 Task: Sort the site data and permissions by most visited.
Action: Mouse moved to (969, 23)
Screenshot: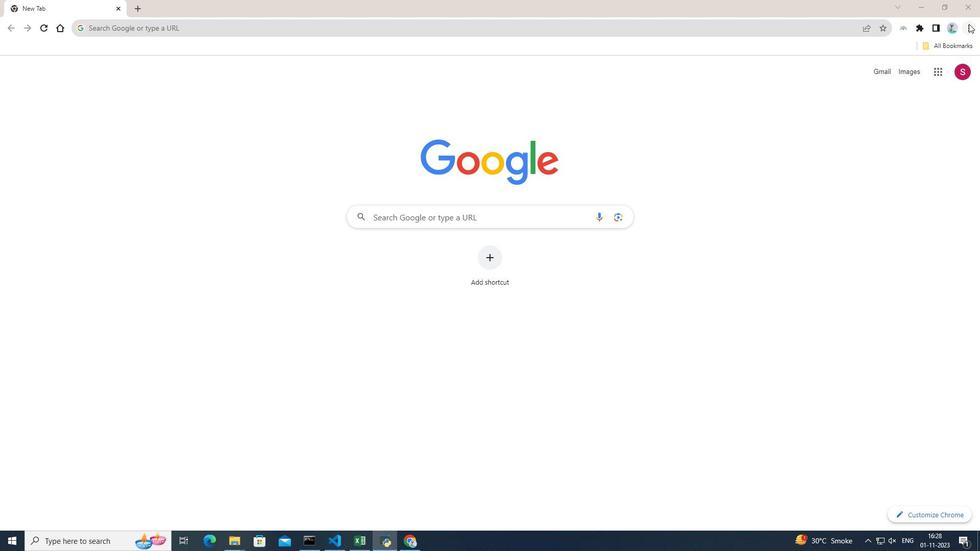 
Action: Mouse pressed left at (969, 23)
Screenshot: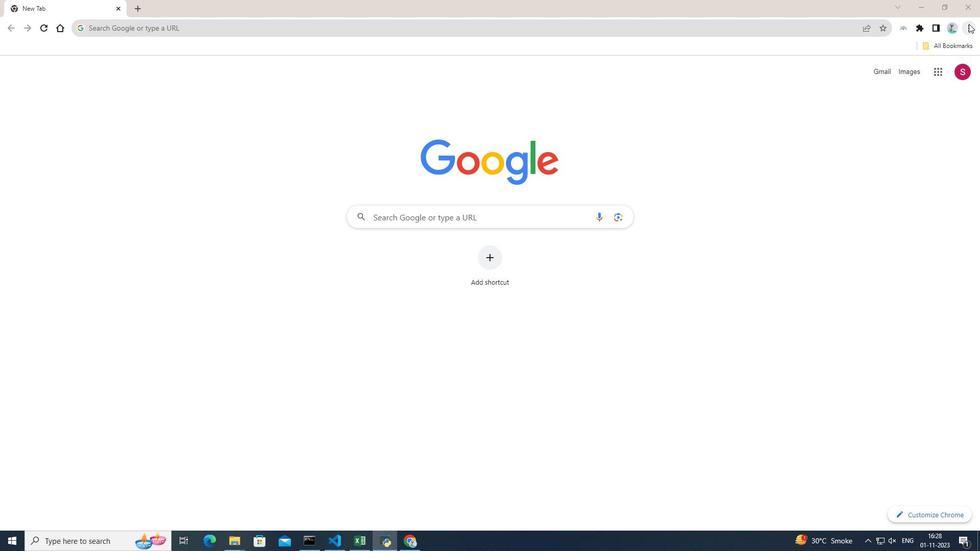 
Action: Mouse moved to (868, 215)
Screenshot: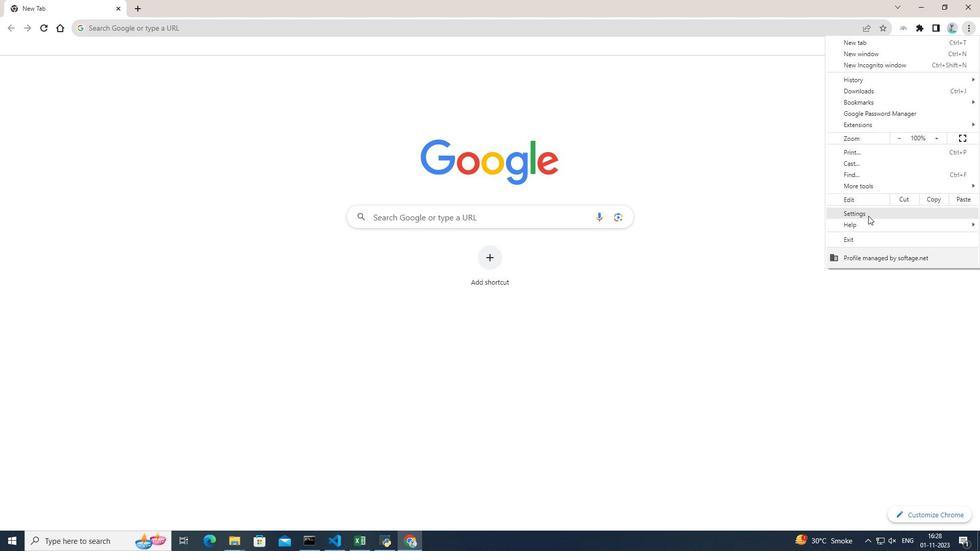 
Action: Mouse pressed left at (868, 215)
Screenshot: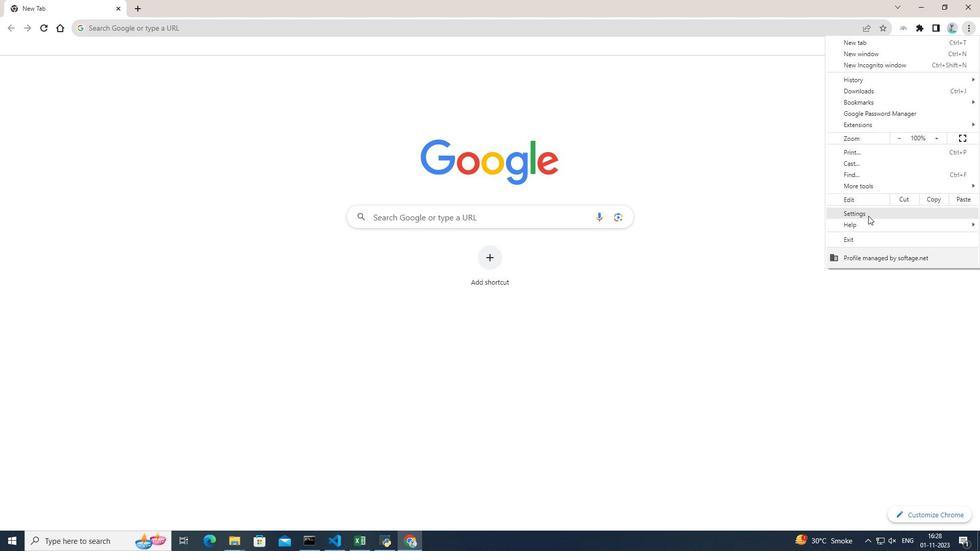 
Action: Mouse moved to (109, 118)
Screenshot: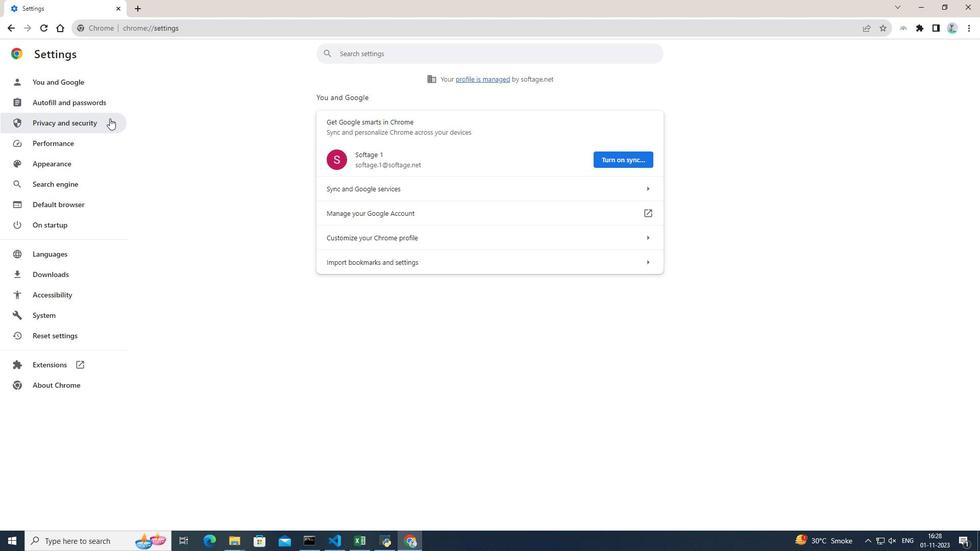 
Action: Mouse pressed left at (109, 118)
Screenshot: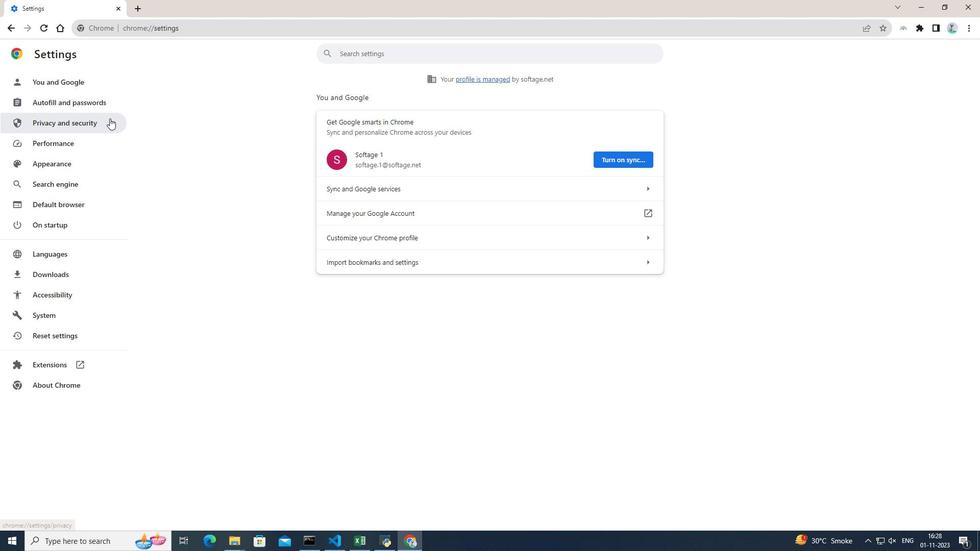 
Action: Mouse moved to (641, 235)
Screenshot: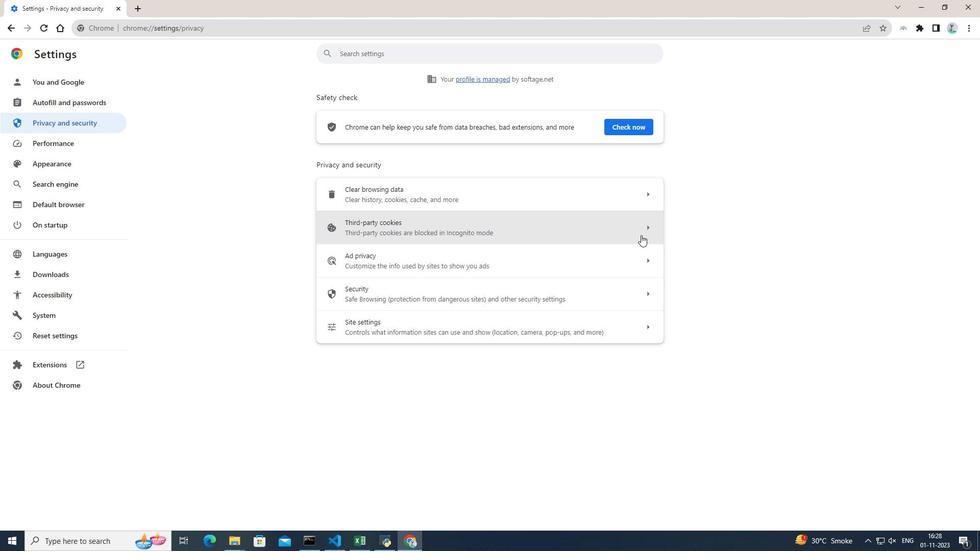 
Action: Mouse pressed left at (641, 235)
Screenshot: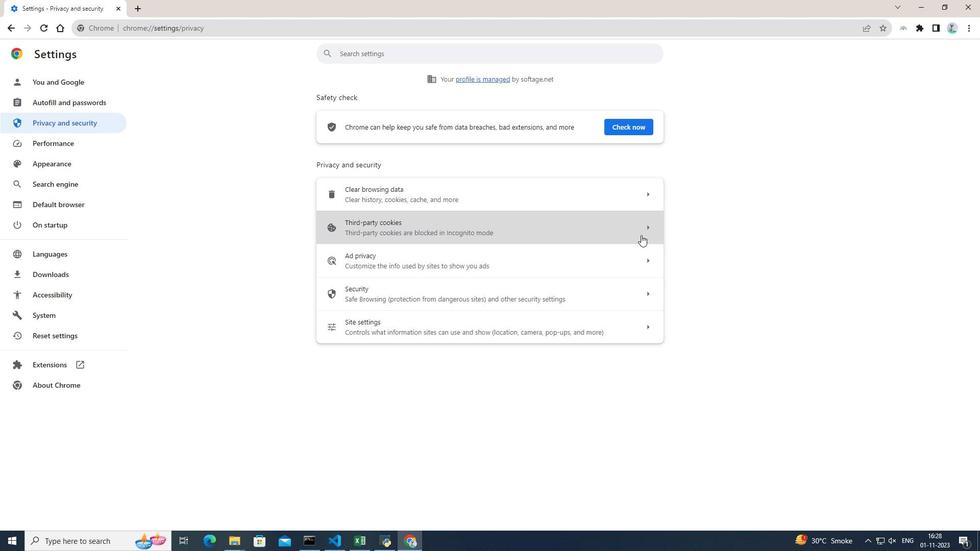 
Action: Mouse moved to (767, 369)
Screenshot: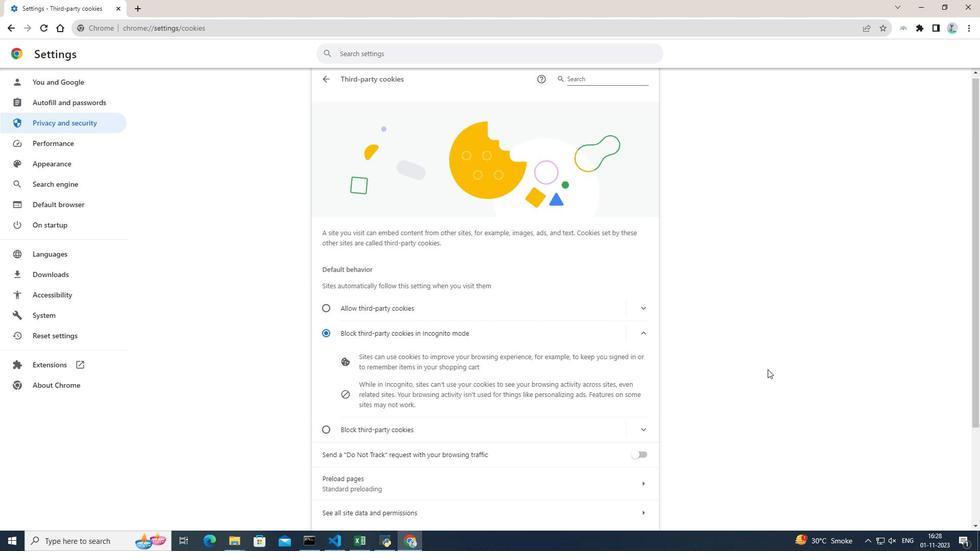 
Action: Mouse scrolled (767, 369) with delta (0, 0)
Screenshot: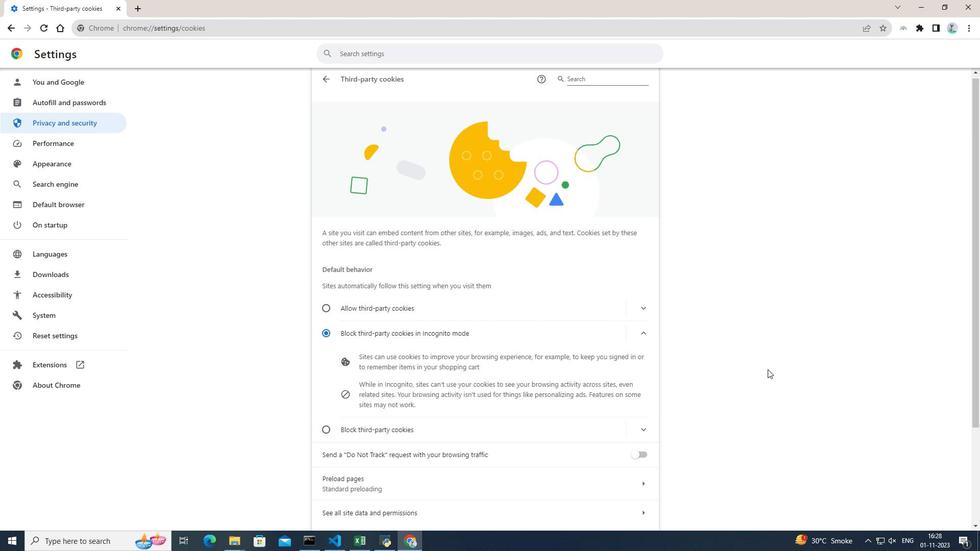 
Action: Mouse scrolled (767, 369) with delta (0, 0)
Screenshot: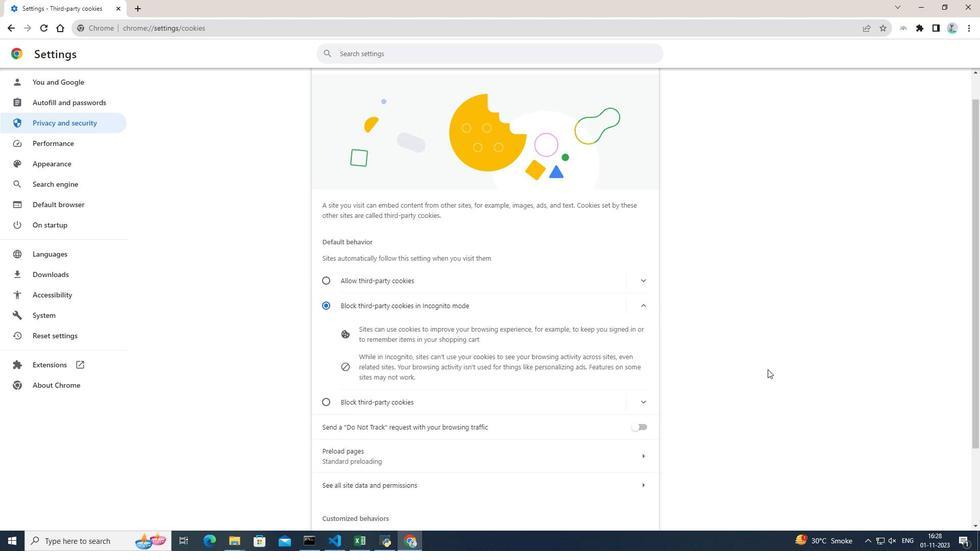 
Action: Mouse scrolled (767, 369) with delta (0, 0)
Screenshot: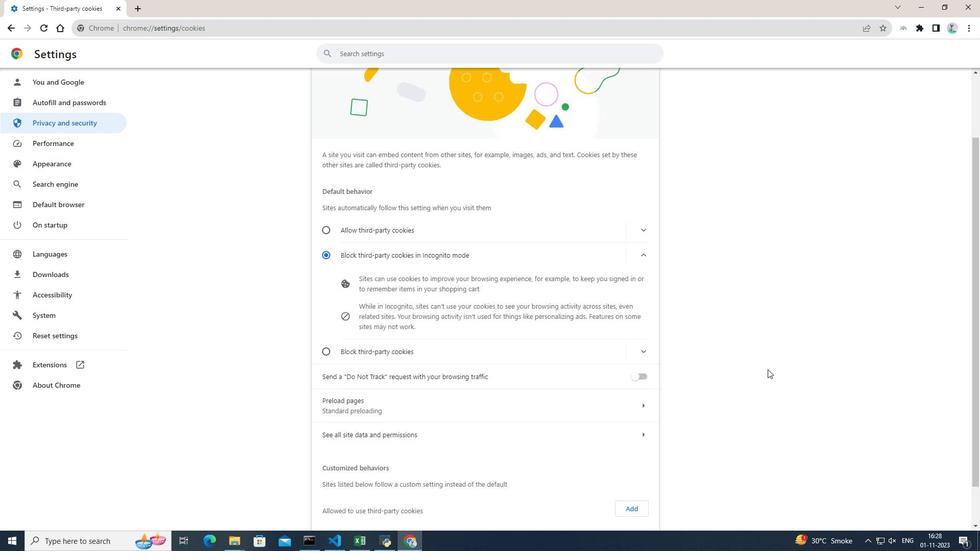 
Action: Mouse scrolled (767, 369) with delta (0, 0)
Screenshot: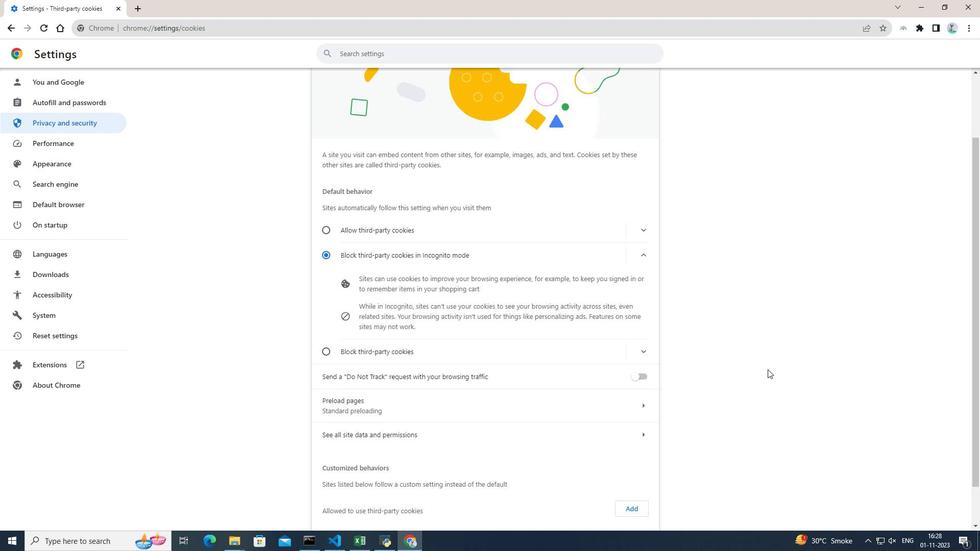 
Action: Mouse moved to (583, 382)
Screenshot: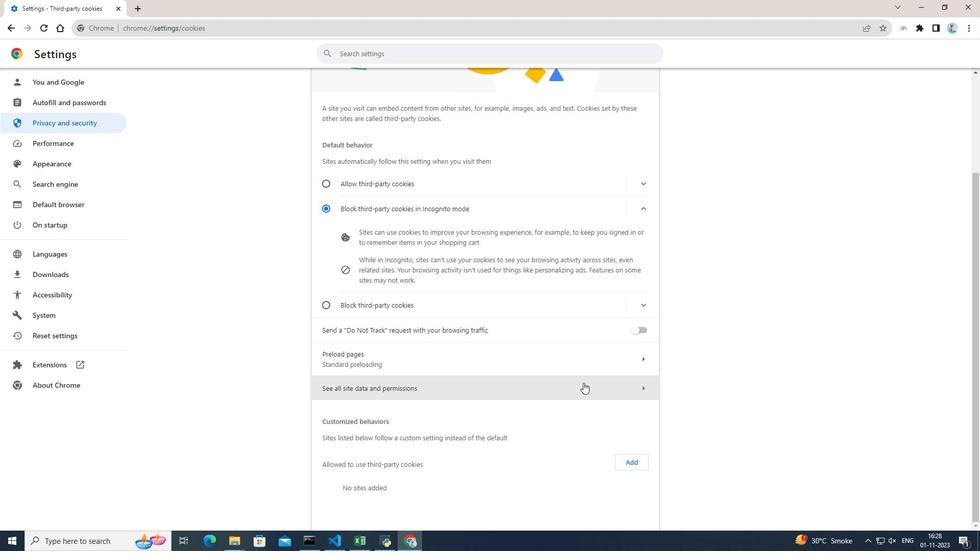 
Action: Mouse pressed left at (583, 382)
Screenshot: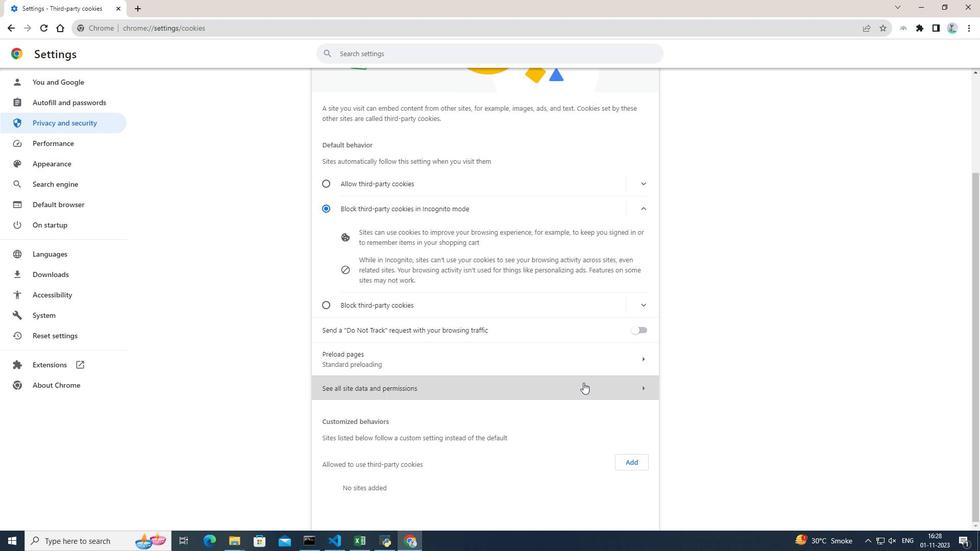 
Action: Mouse pressed left at (583, 382)
Screenshot: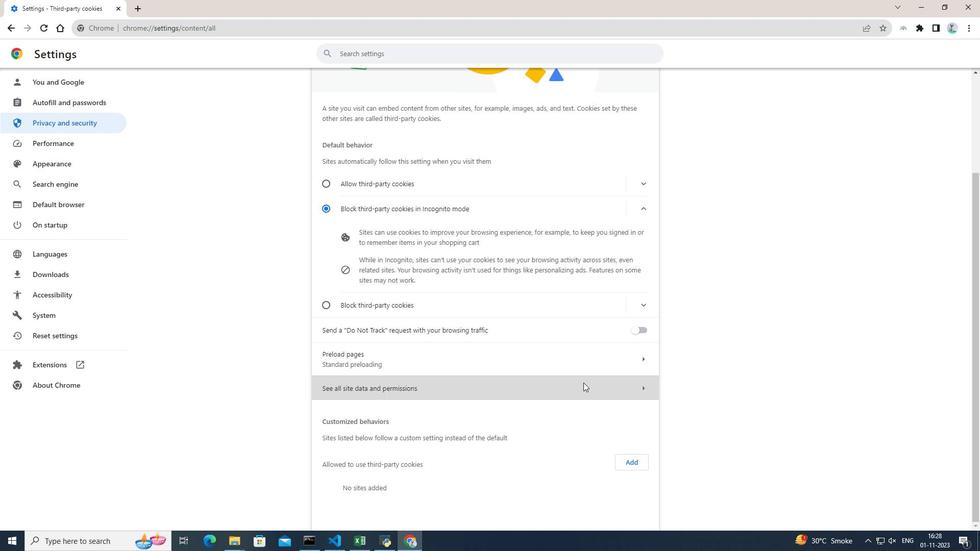
Action: Mouse moved to (445, 108)
Screenshot: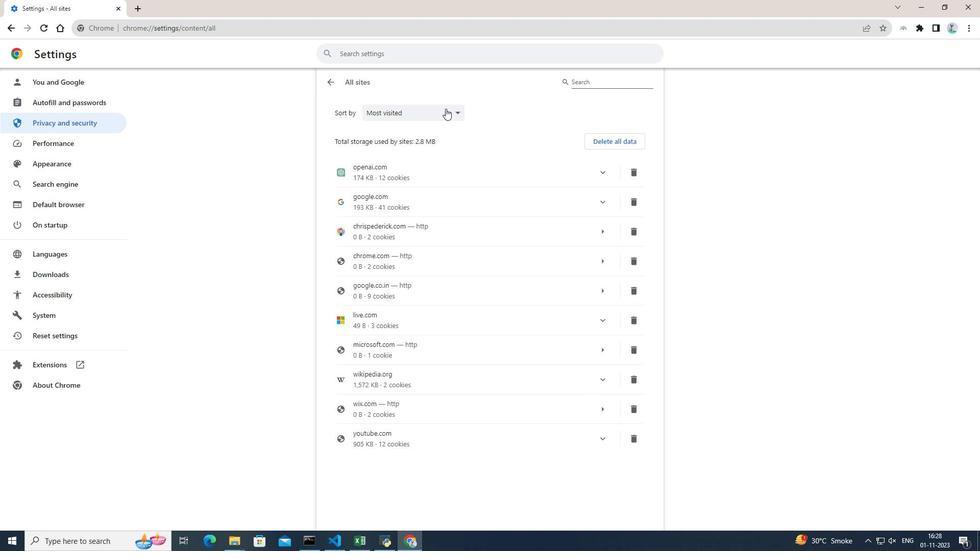 
Action: Mouse pressed left at (445, 108)
Screenshot: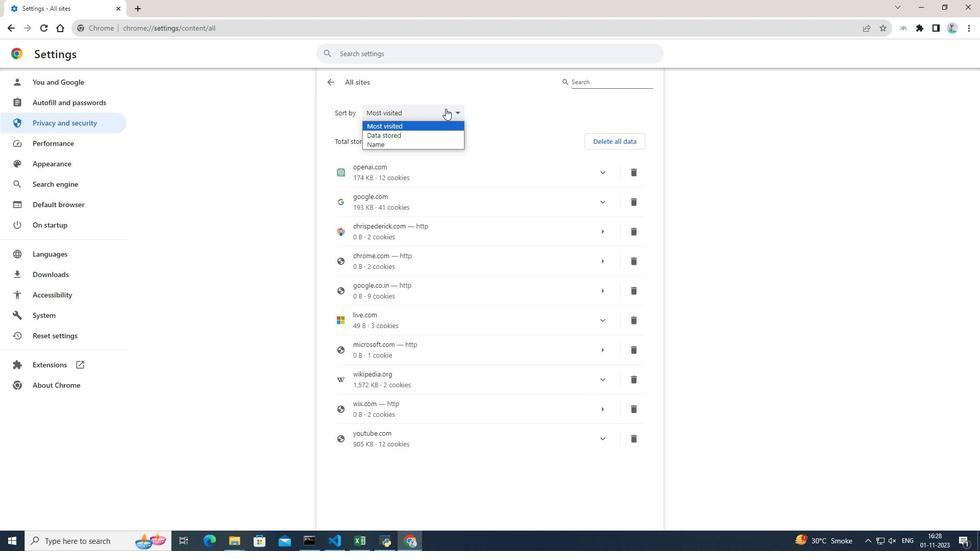 
Action: Mouse moved to (419, 126)
Screenshot: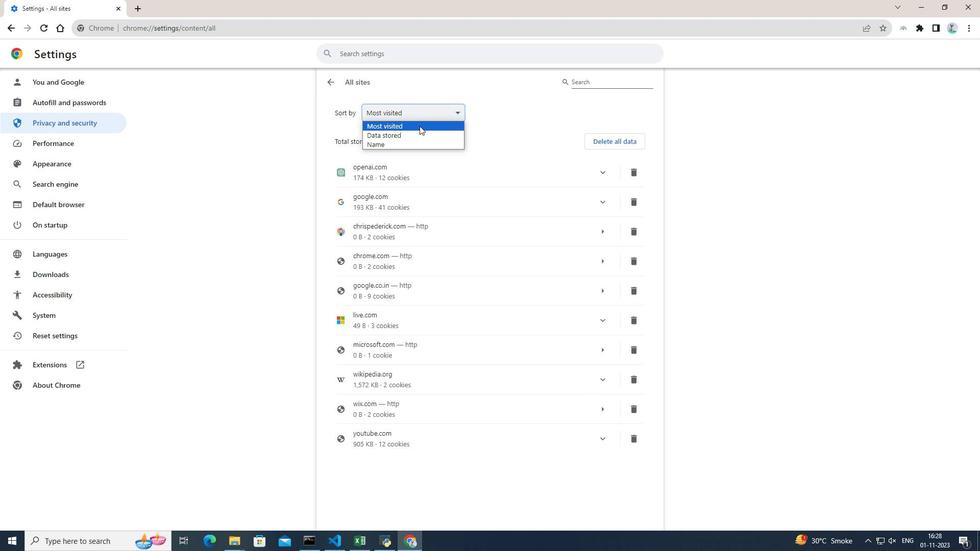 
Action: Mouse pressed left at (419, 126)
Screenshot: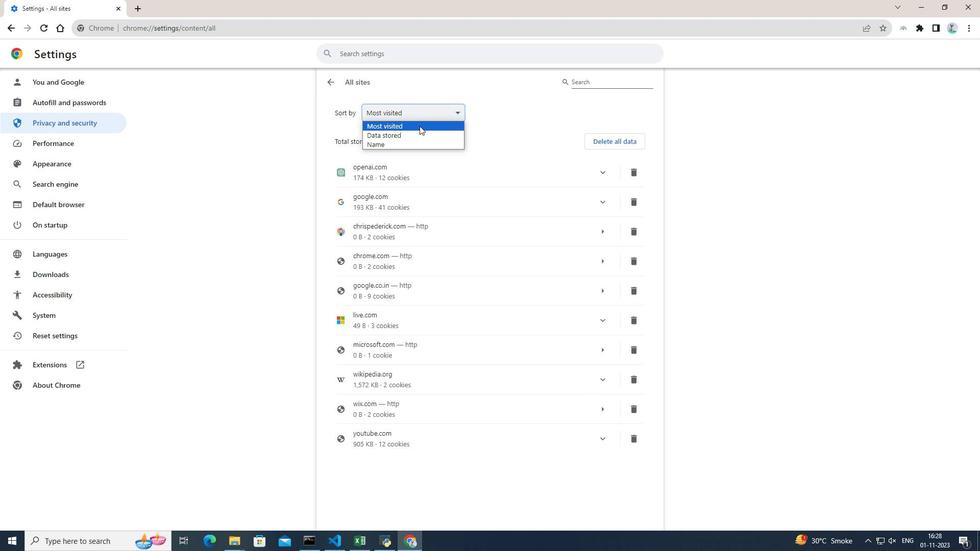 
Action: Mouse moved to (805, 256)
Screenshot: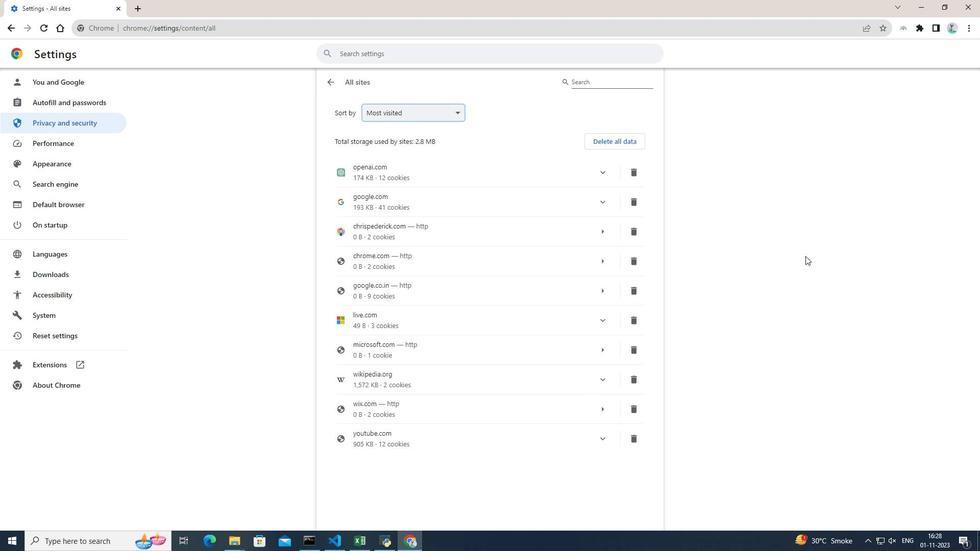 
